 Task: Select "chip" as the display style.
Action: Mouse moved to (904, 143)
Screenshot: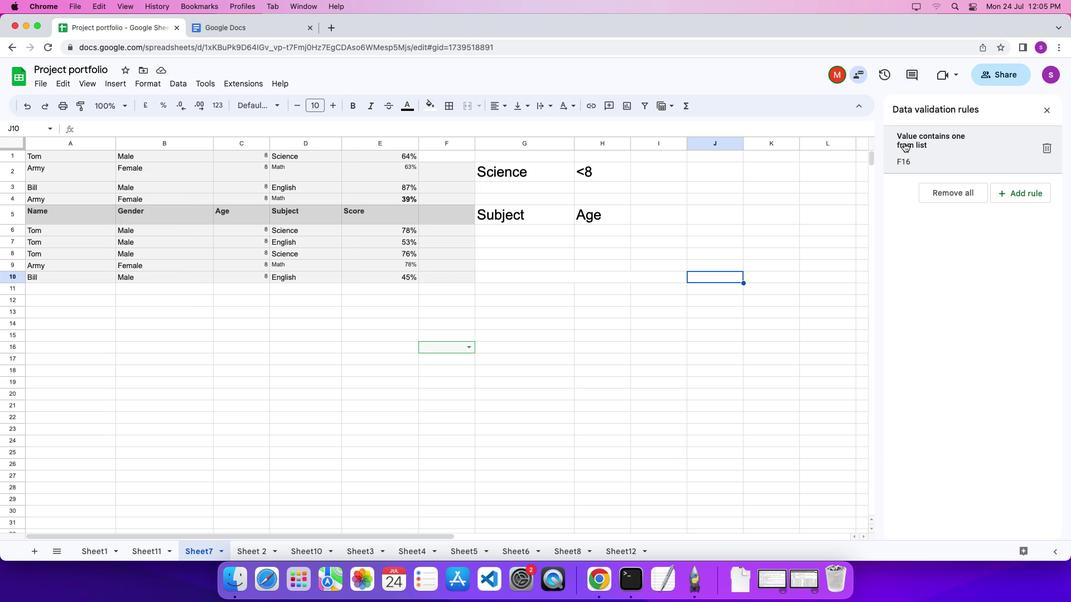 
Action: Mouse pressed left at (904, 143)
Screenshot: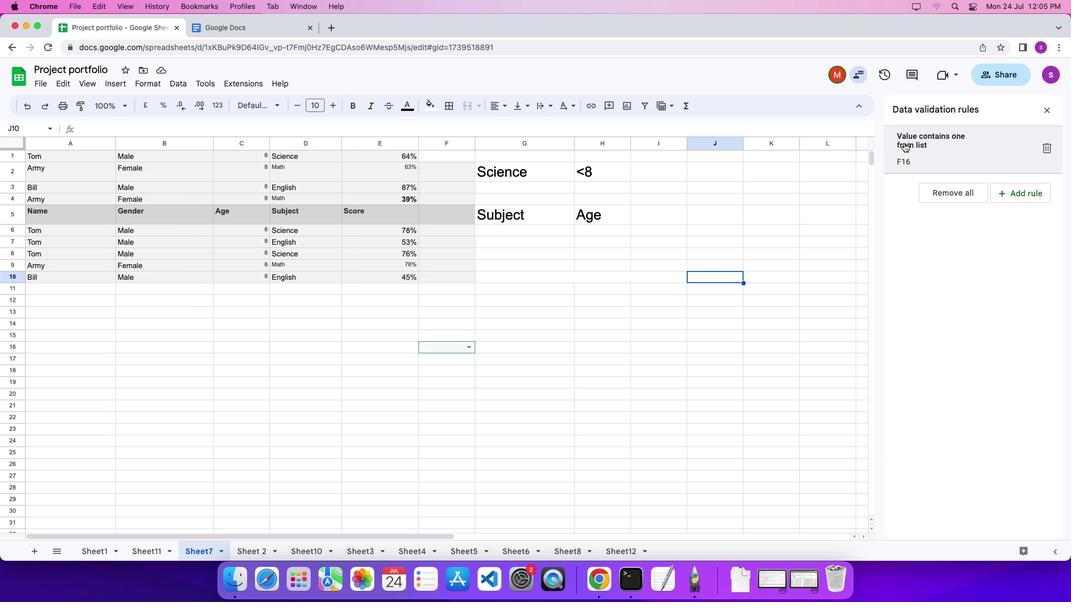 
Action: Mouse moved to (924, 322)
Screenshot: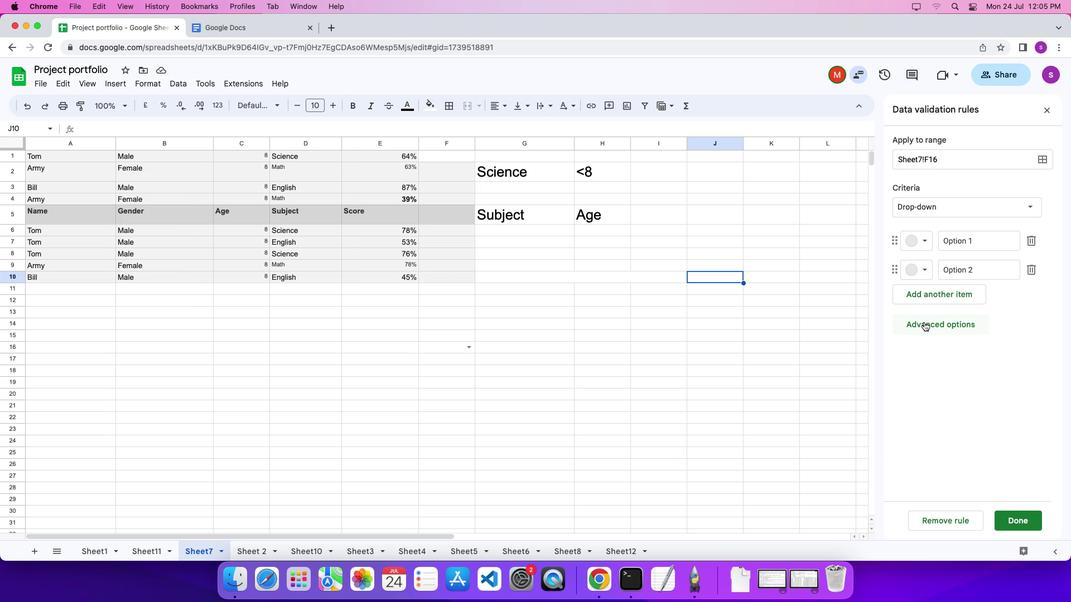 
Action: Mouse pressed left at (924, 322)
Screenshot: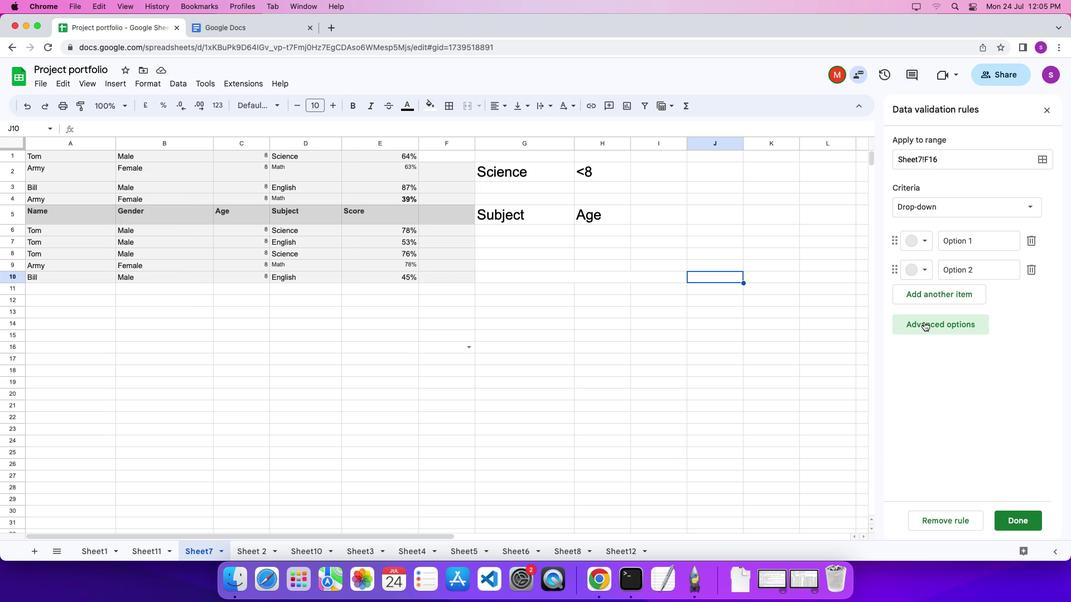
Action: Mouse moved to (897, 451)
Screenshot: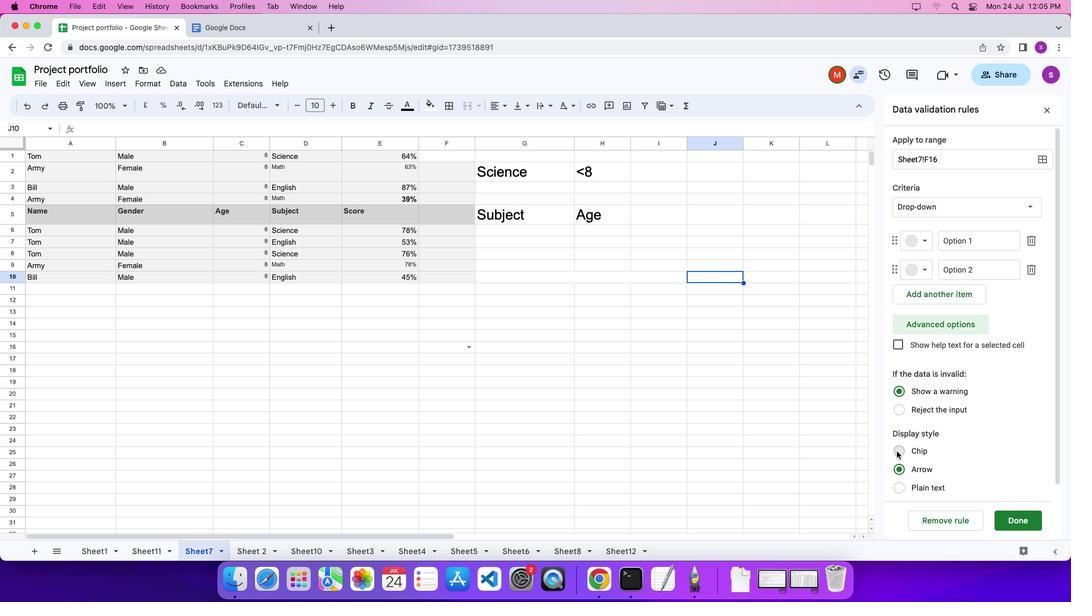 
Action: Mouse pressed left at (897, 451)
Screenshot: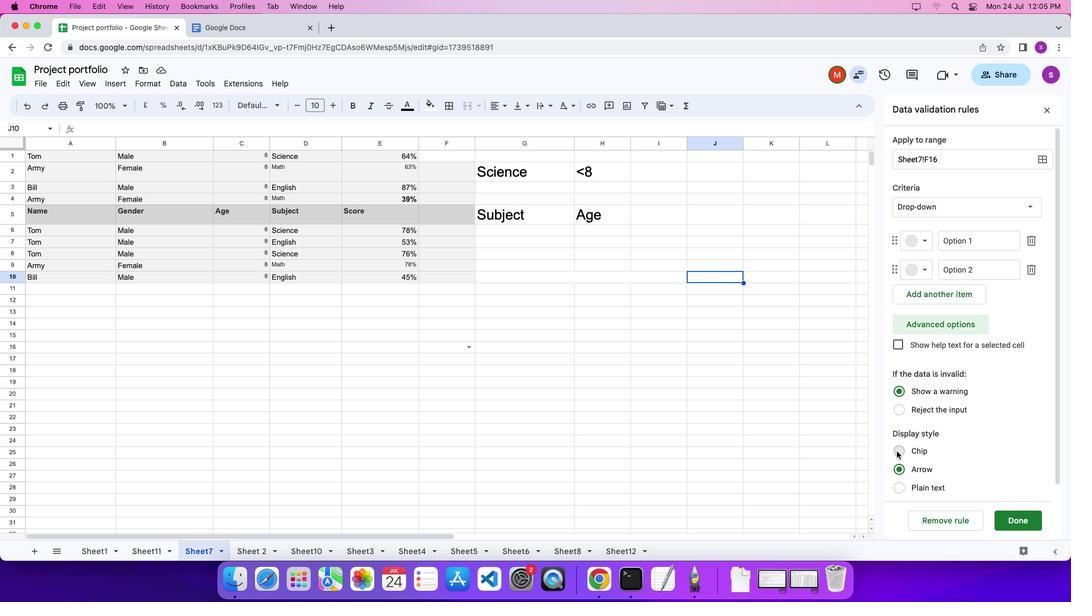 
Action: Mouse moved to (908, 454)
Screenshot: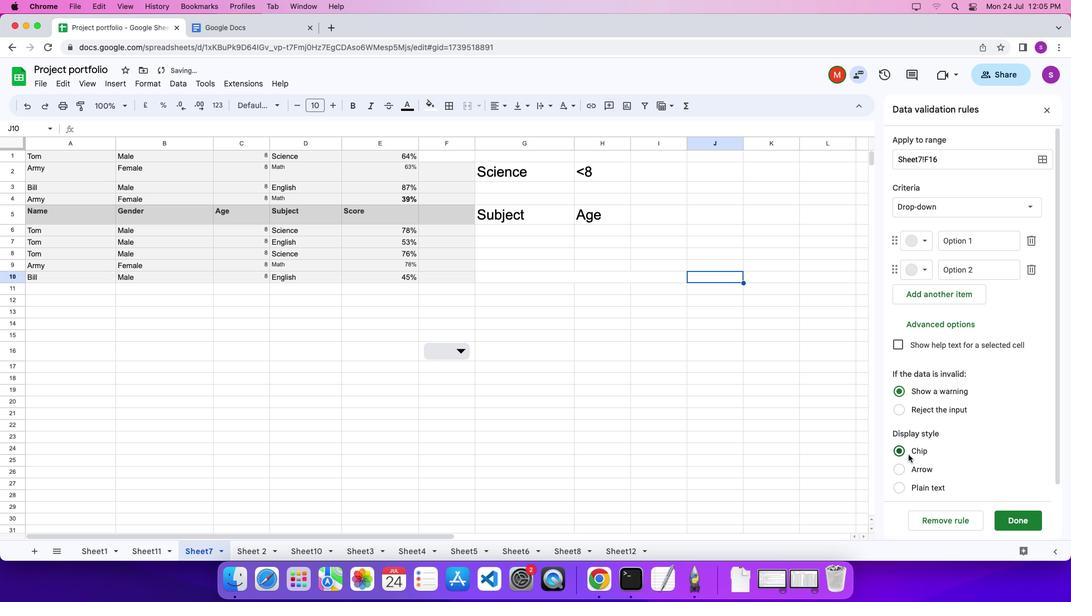 
